Task: Enable source IP disclose in the settings of audit logs in the organization "ryshabh2k".
Action: Mouse moved to (976, 98)
Screenshot: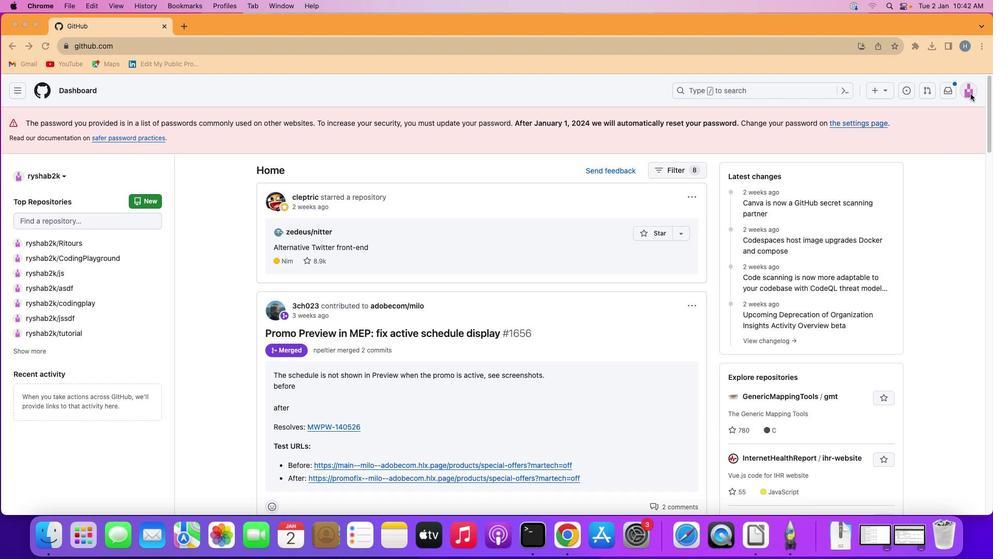 
Action: Mouse pressed left at (976, 98)
Screenshot: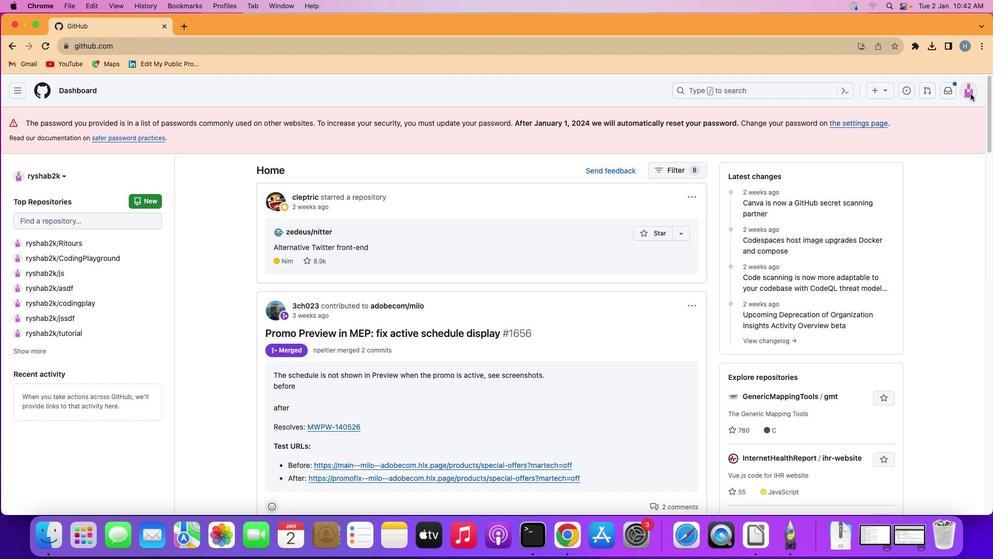 
Action: Mouse moved to (975, 96)
Screenshot: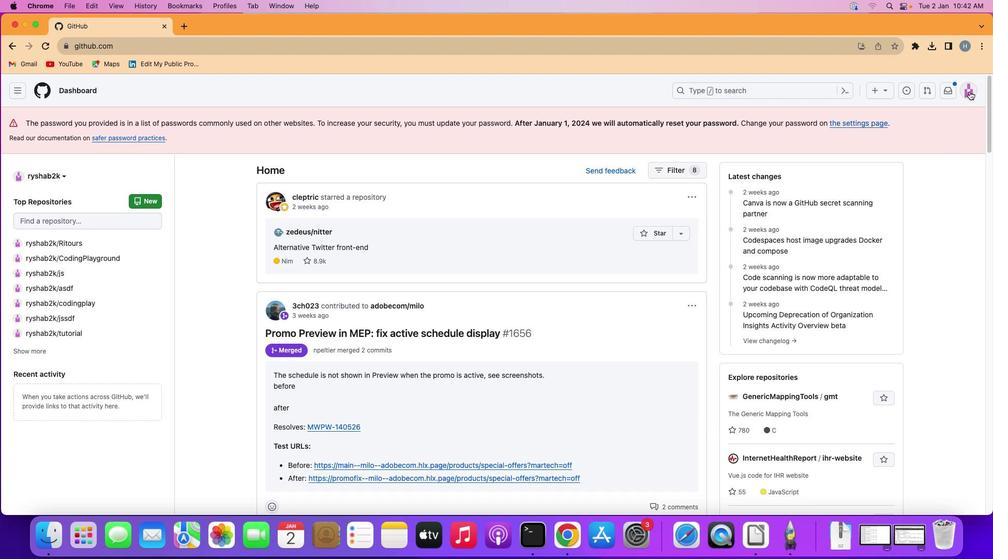
Action: Mouse pressed left at (975, 96)
Screenshot: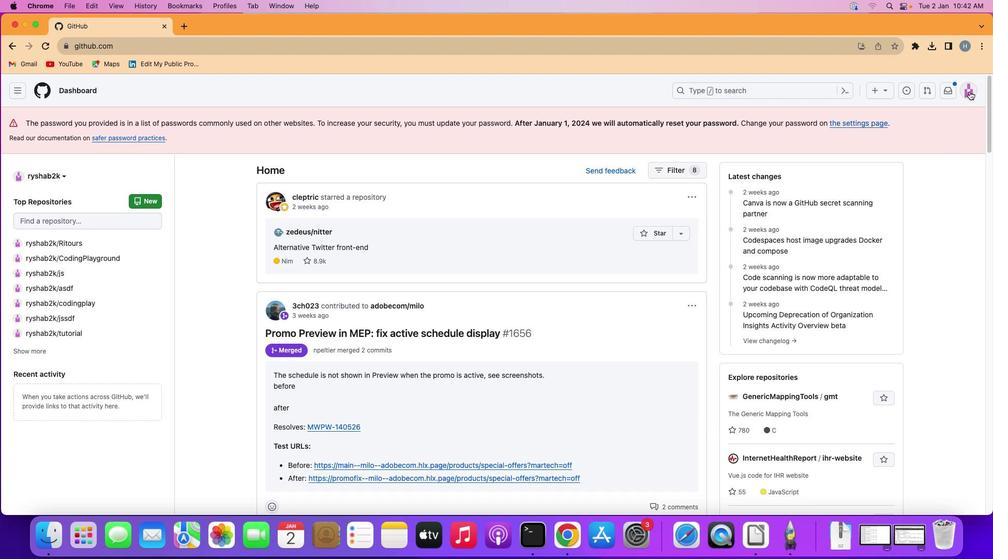 
Action: Mouse moved to (907, 220)
Screenshot: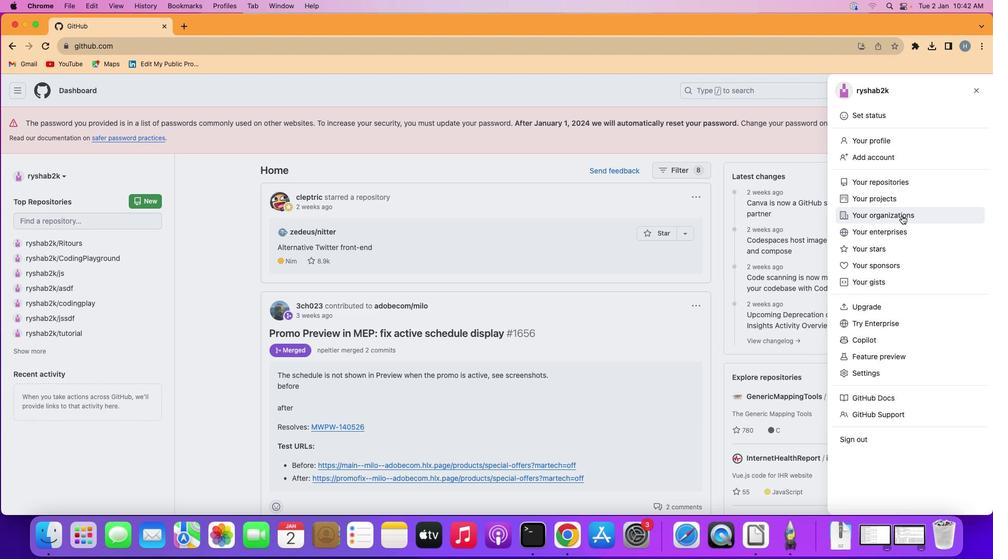 
Action: Mouse pressed left at (907, 220)
Screenshot: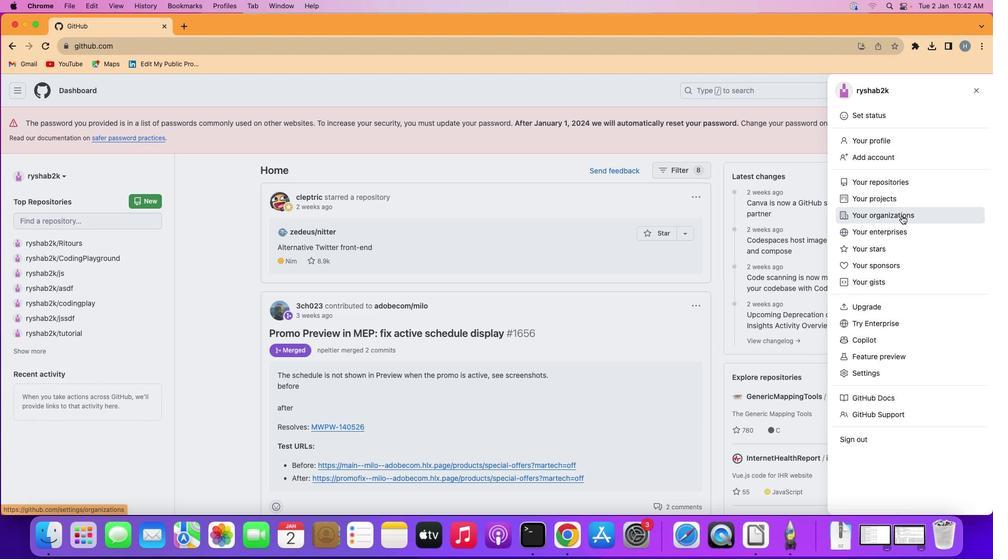 
Action: Mouse moved to (757, 255)
Screenshot: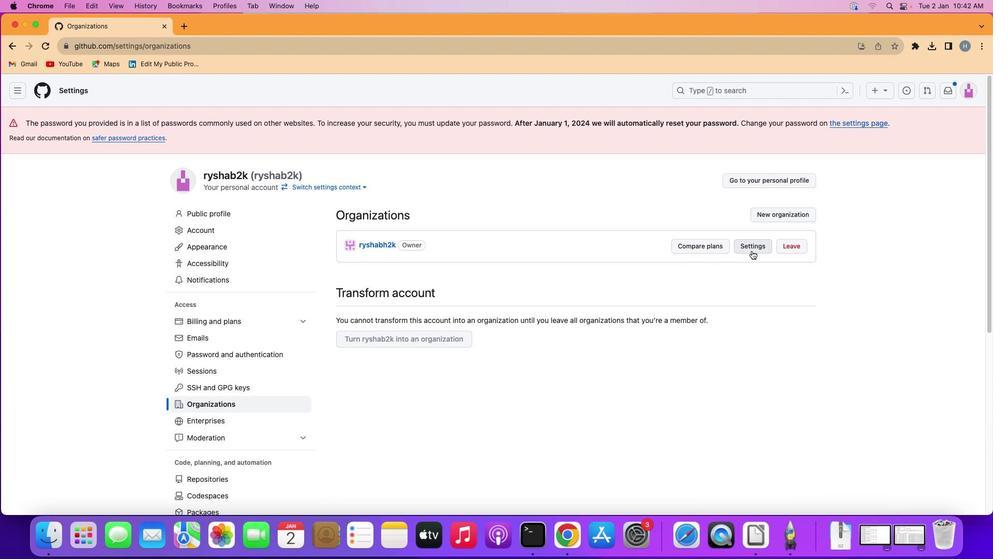 
Action: Mouse pressed left at (757, 255)
Screenshot: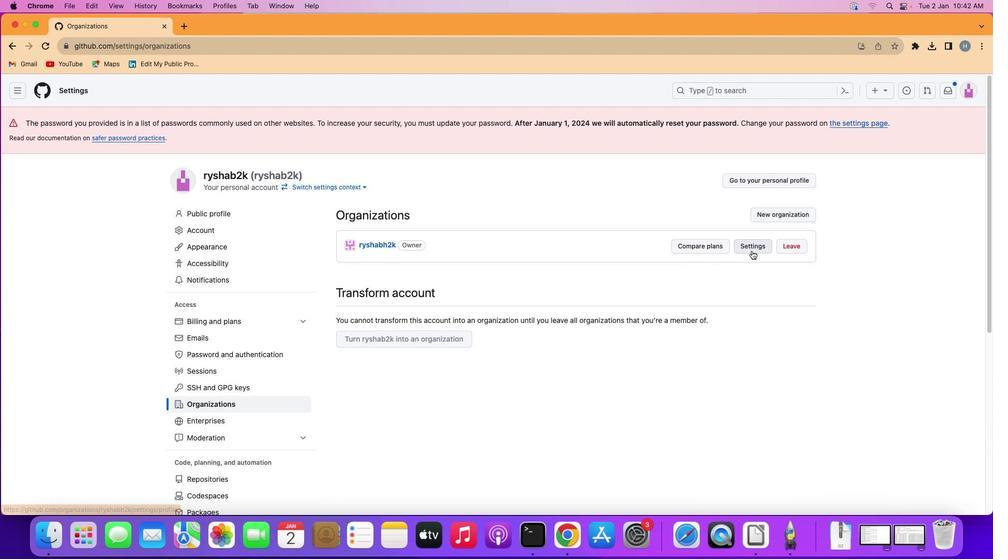 
Action: Mouse moved to (330, 442)
Screenshot: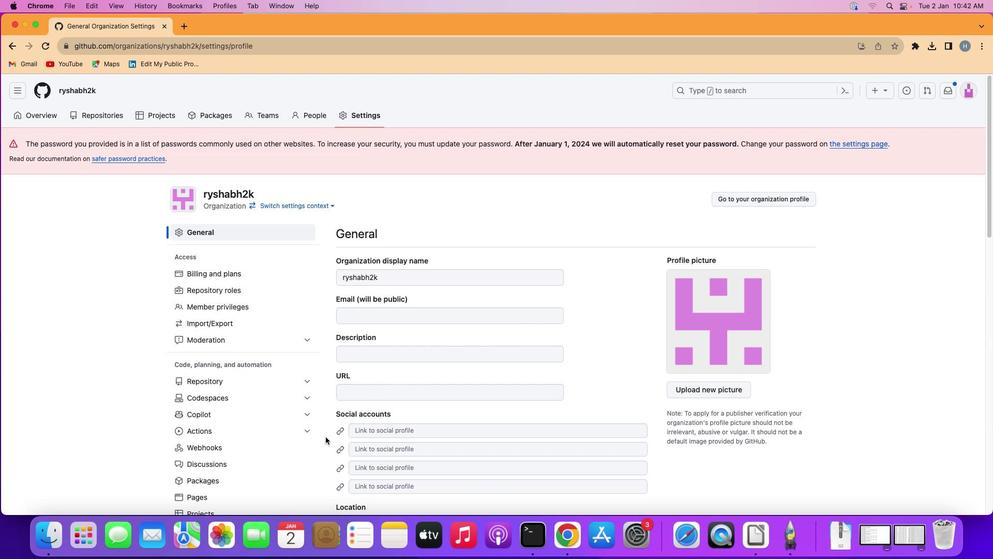 
Action: Mouse scrolled (330, 442) with delta (5, 4)
Screenshot: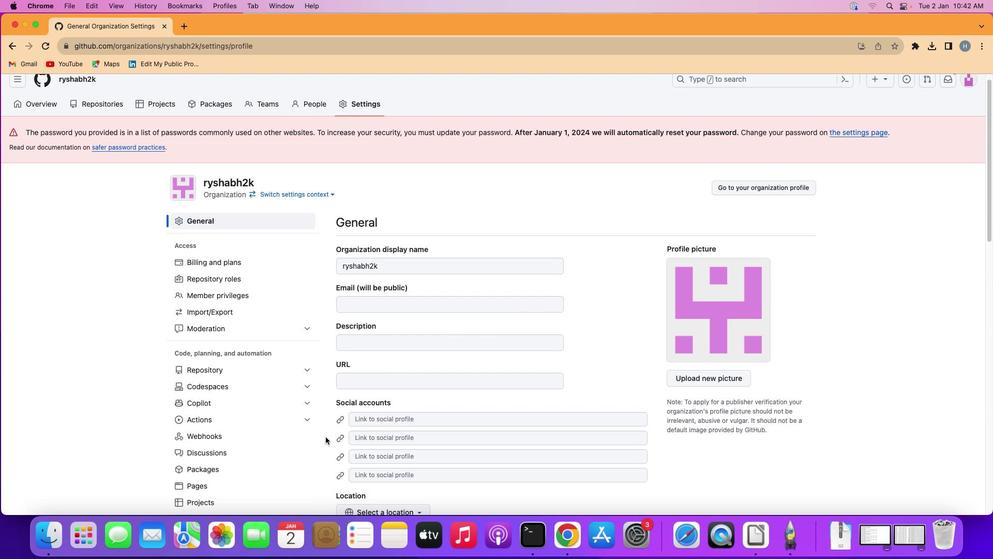 
Action: Mouse scrolled (330, 442) with delta (5, 4)
Screenshot: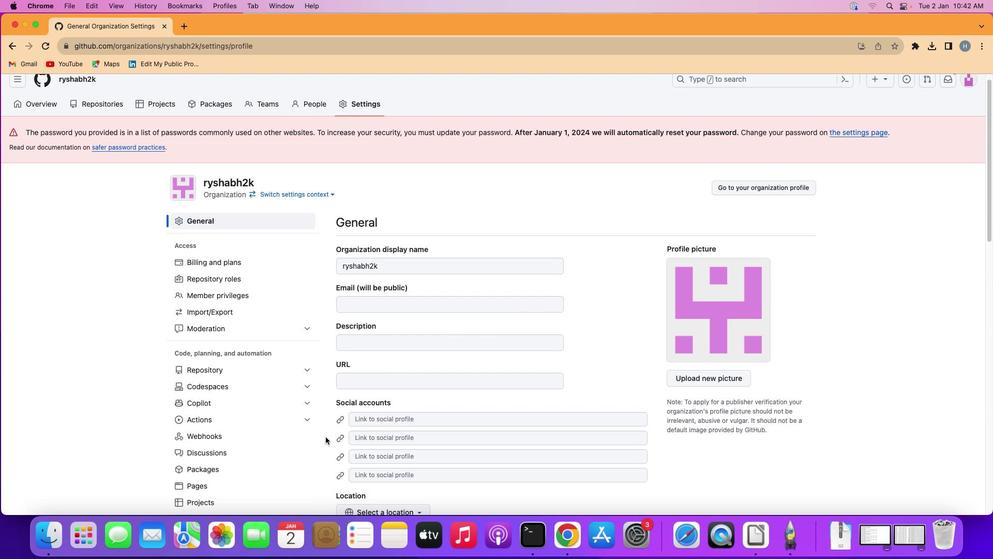 
Action: Mouse scrolled (330, 442) with delta (5, 4)
Screenshot: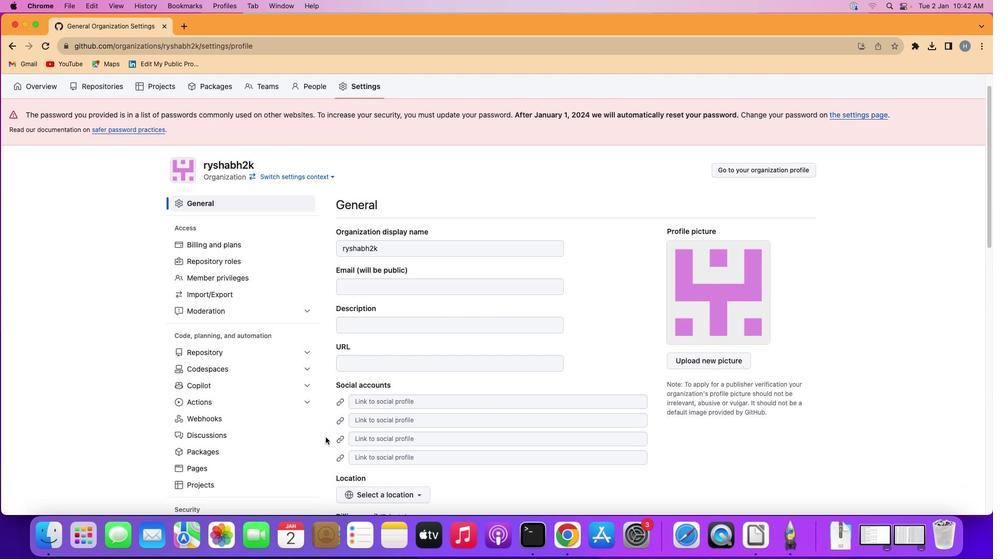 
Action: Mouse scrolled (330, 442) with delta (5, 4)
Screenshot: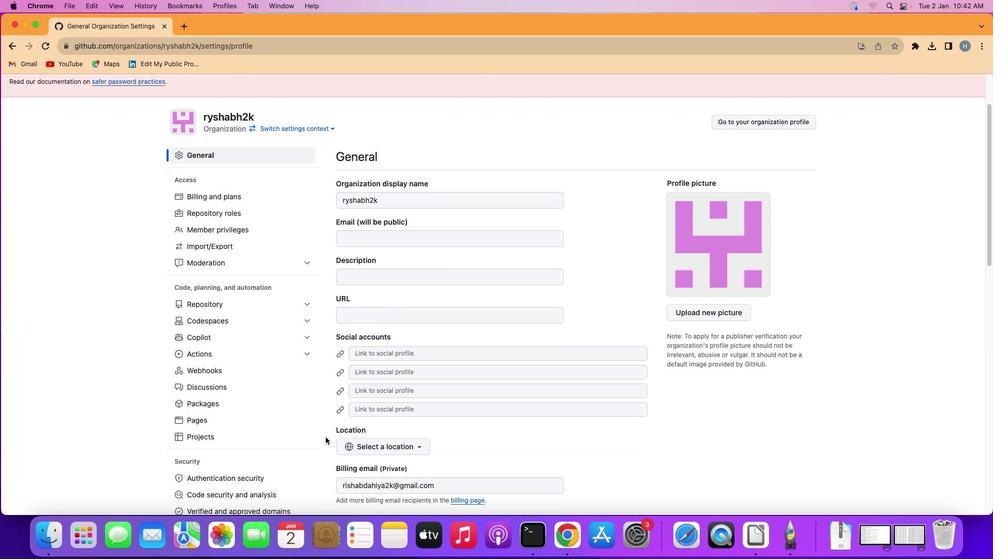 
Action: Mouse scrolled (330, 442) with delta (5, 4)
Screenshot: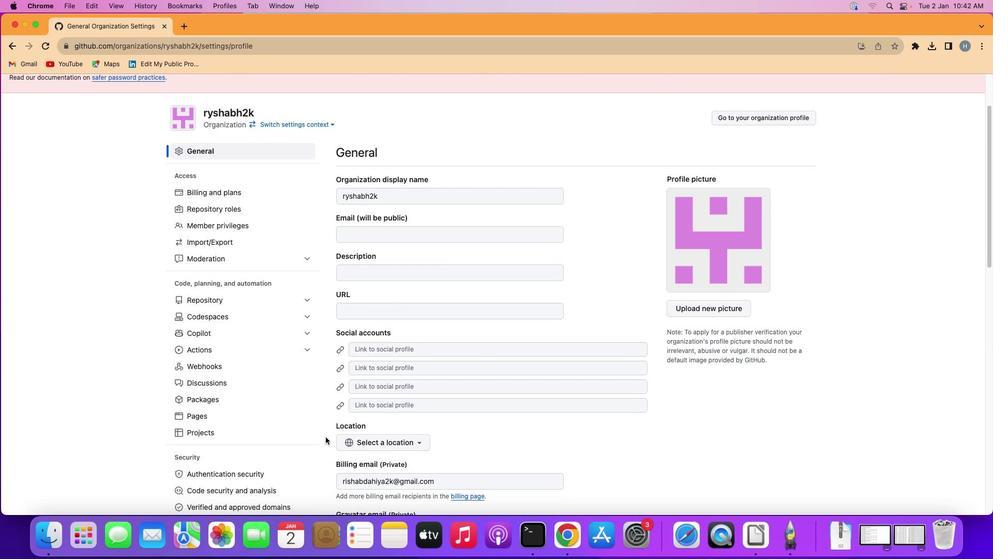 
Action: Mouse scrolled (330, 442) with delta (5, 4)
Screenshot: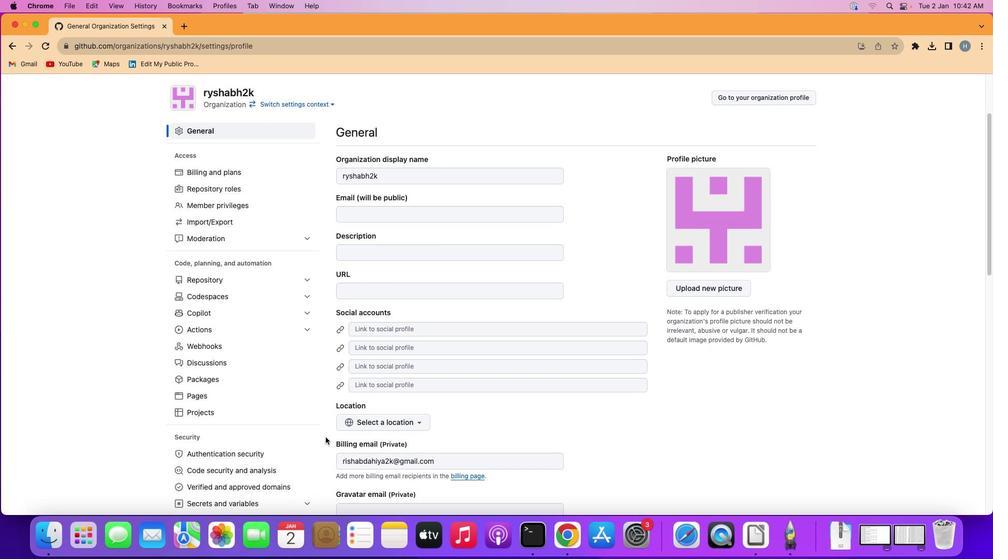 
Action: Mouse scrolled (330, 442) with delta (5, 4)
Screenshot: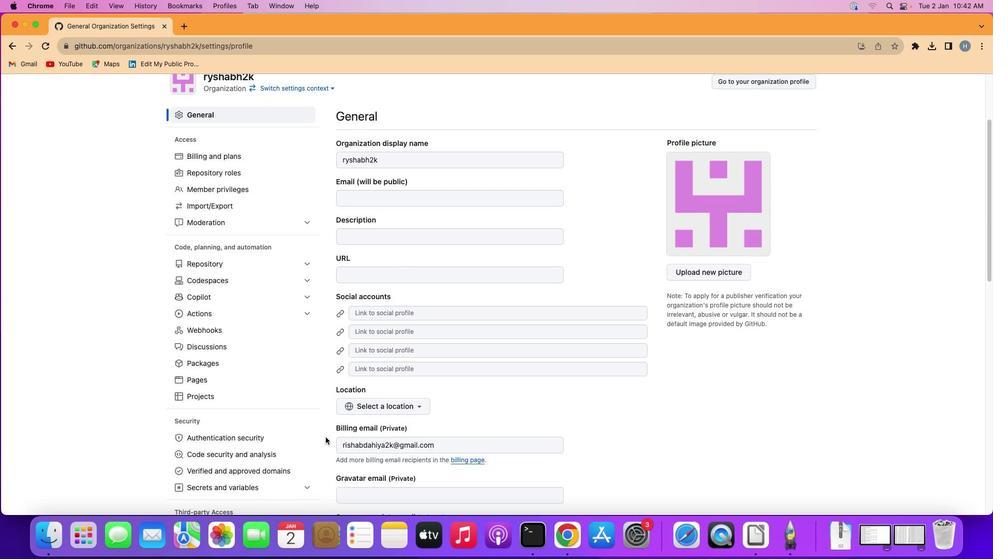 
Action: Mouse scrolled (330, 442) with delta (5, 4)
Screenshot: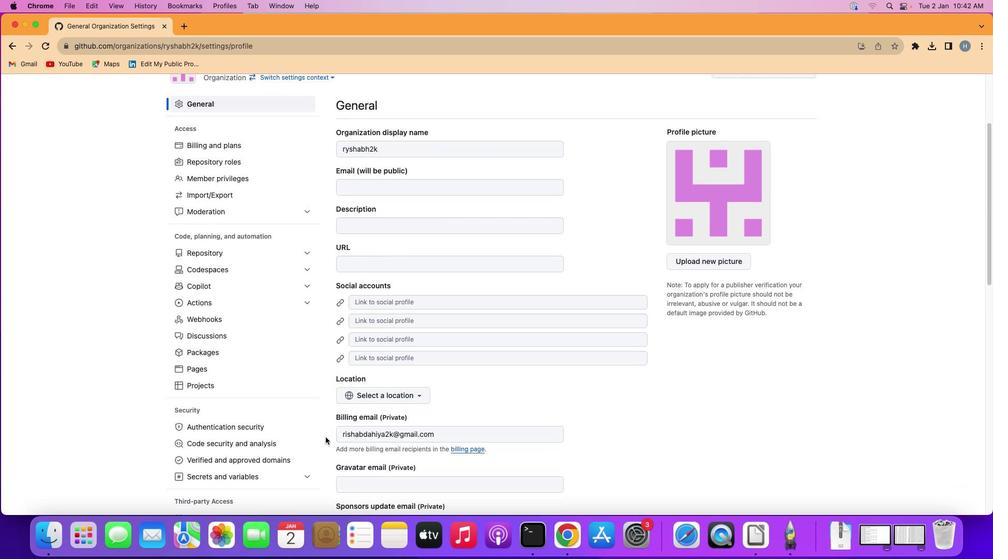 
Action: Mouse scrolled (330, 442) with delta (5, 4)
Screenshot: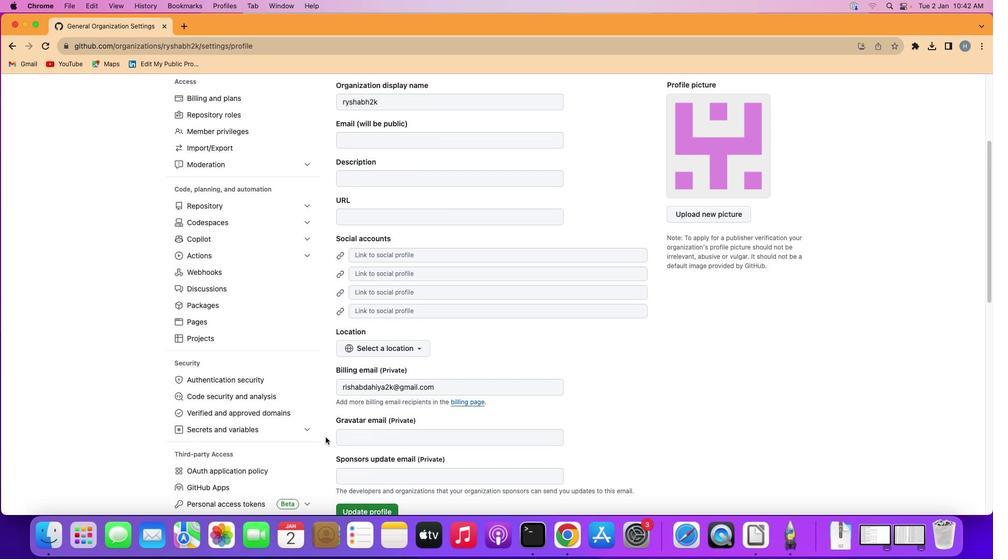 
Action: Mouse scrolled (330, 442) with delta (5, 4)
Screenshot: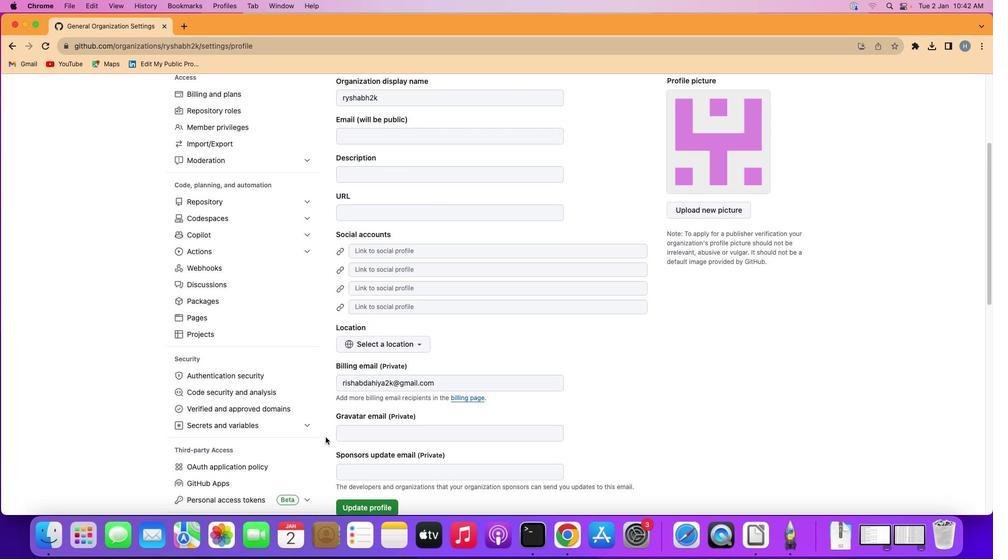 
Action: Mouse scrolled (330, 442) with delta (5, 4)
Screenshot: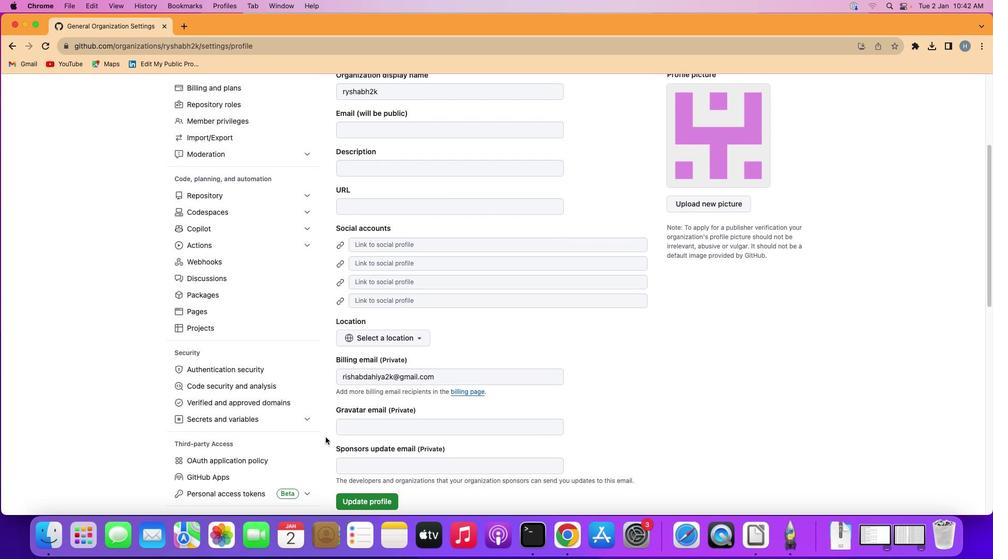 
Action: Mouse scrolled (330, 442) with delta (5, 4)
Screenshot: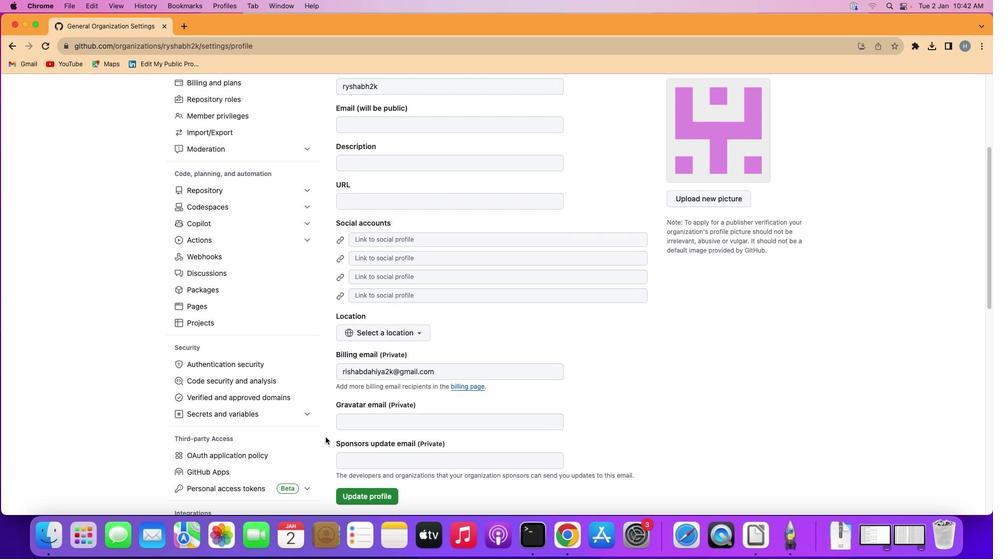 
Action: Mouse scrolled (330, 442) with delta (5, 4)
Screenshot: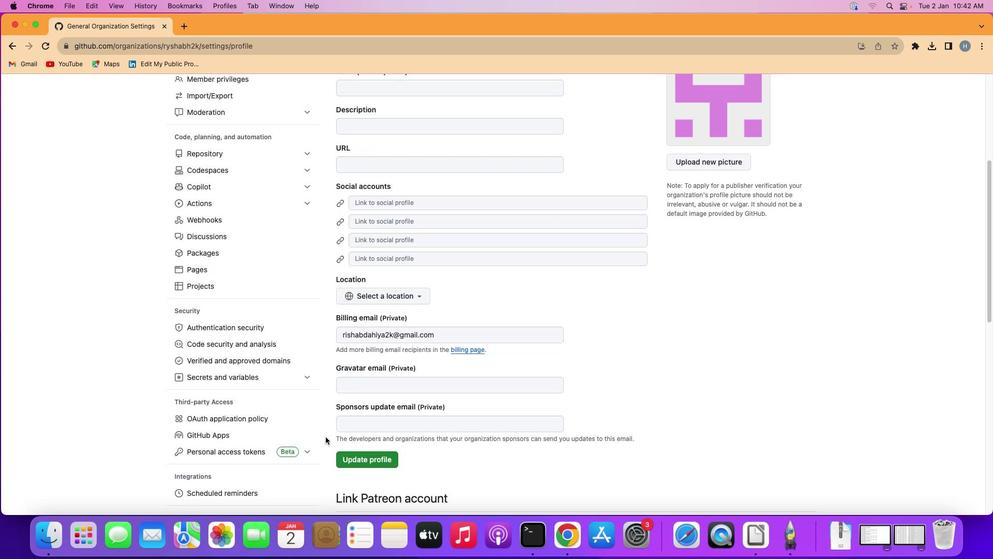 
Action: Mouse scrolled (330, 442) with delta (5, 4)
Screenshot: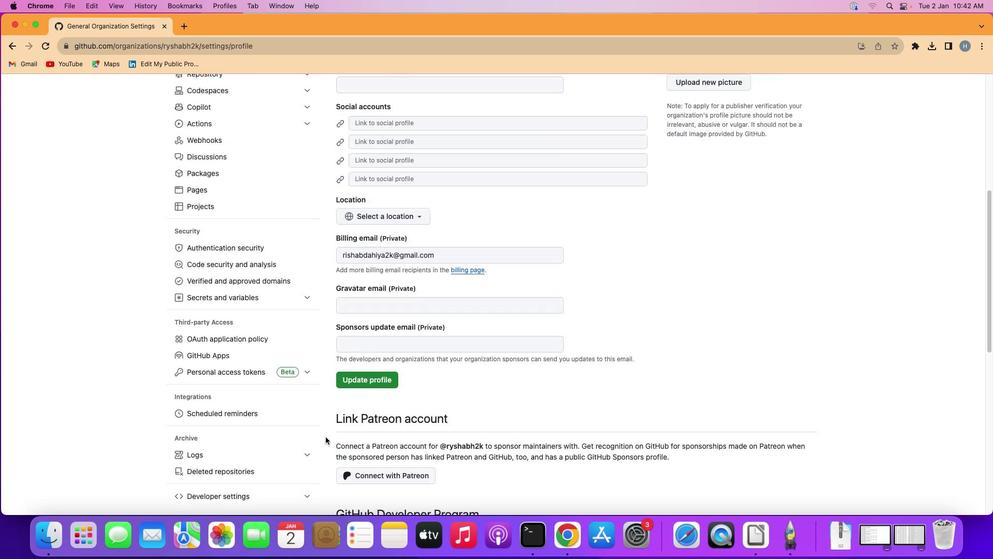 
Action: Mouse scrolled (330, 442) with delta (5, 3)
Screenshot: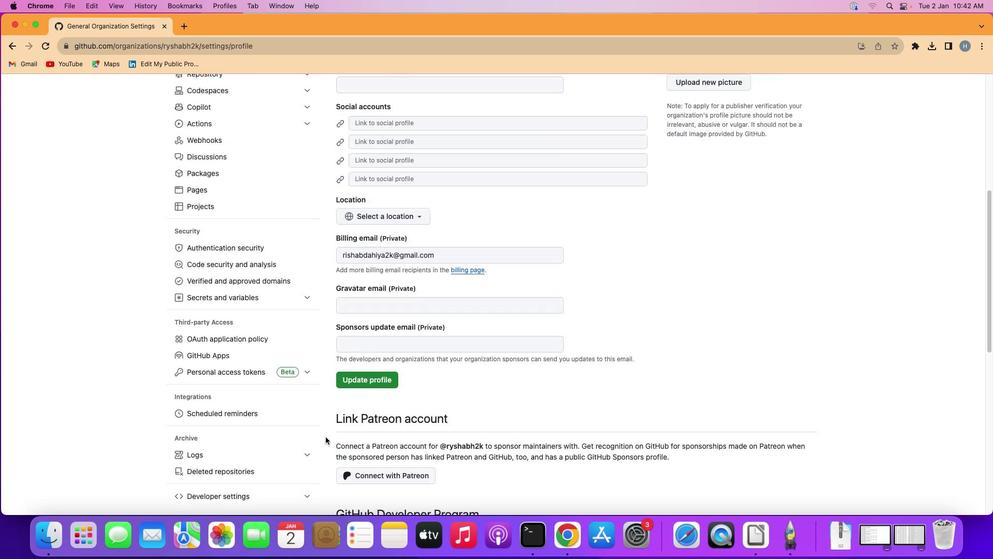 
Action: Mouse scrolled (330, 442) with delta (5, 2)
Screenshot: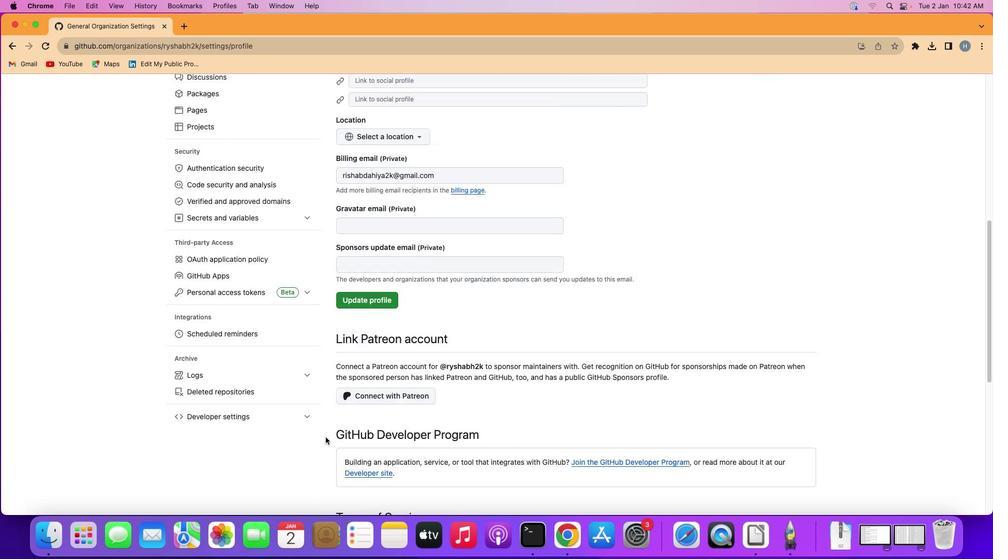
Action: Mouse moved to (305, 356)
Screenshot: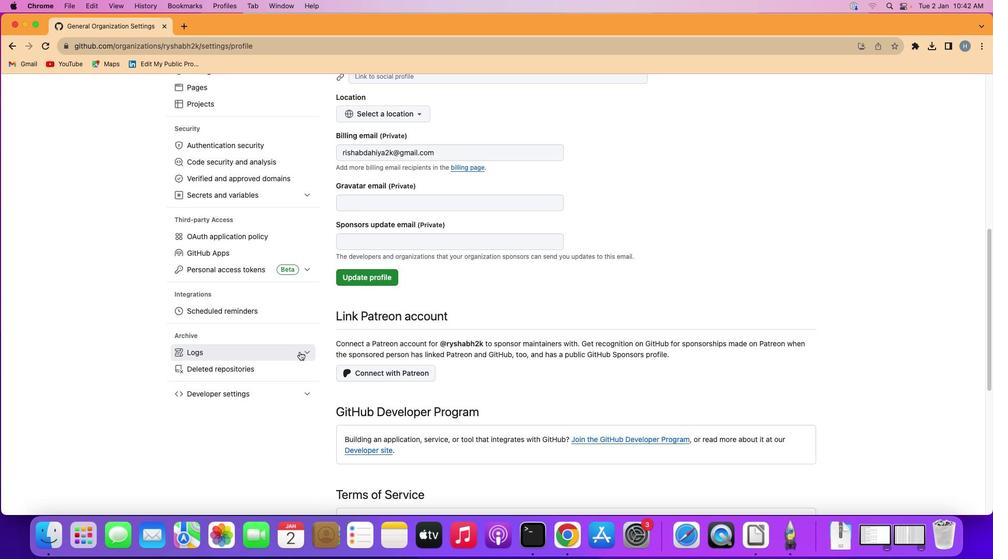 
Action: Mouse pressed left at (305, 356)
Screenshot: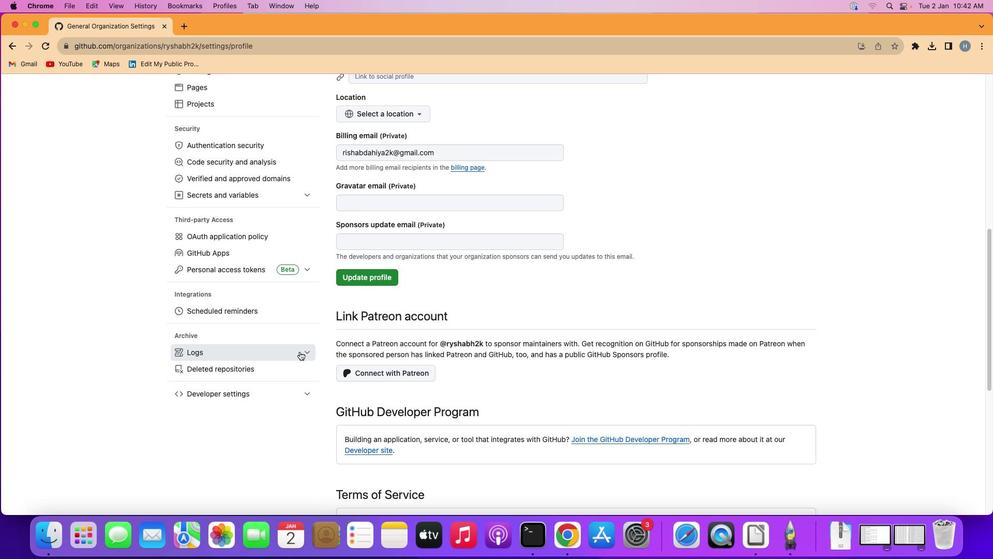 
Action: Mouse moved to (283, 388)
Screenshot: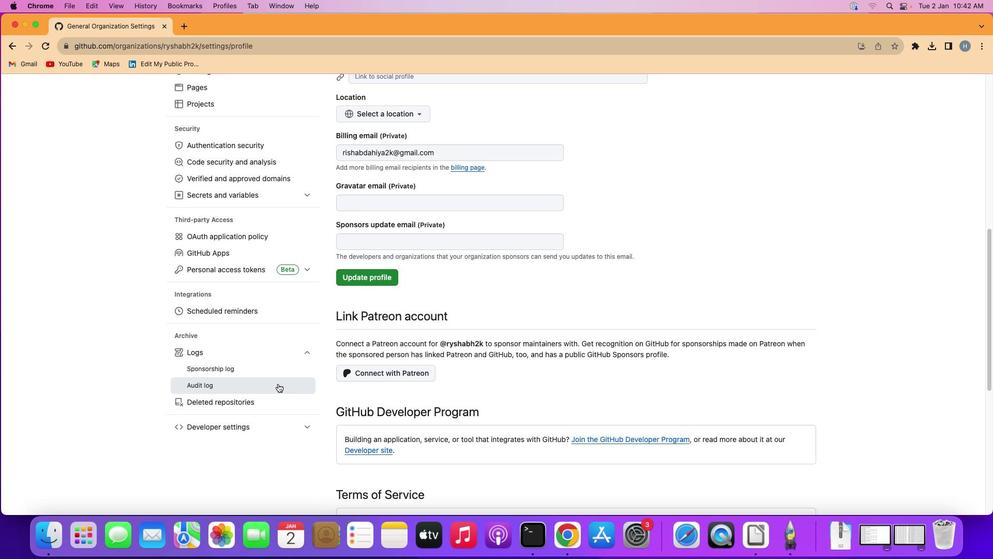 
Action: Mouse pressed left at (283, 388)
Screenshot: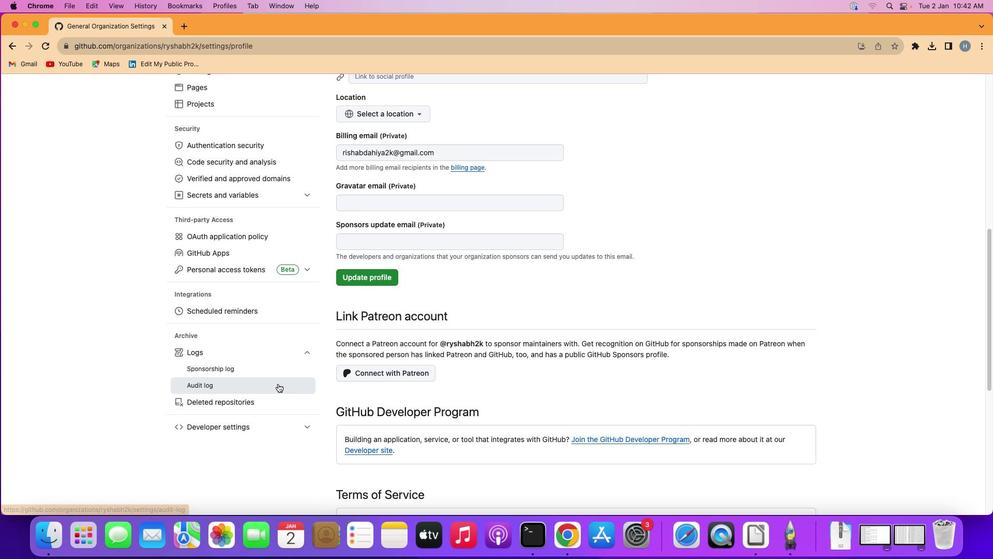 
Action: Mouse moved to (404, 245)
Screenshot: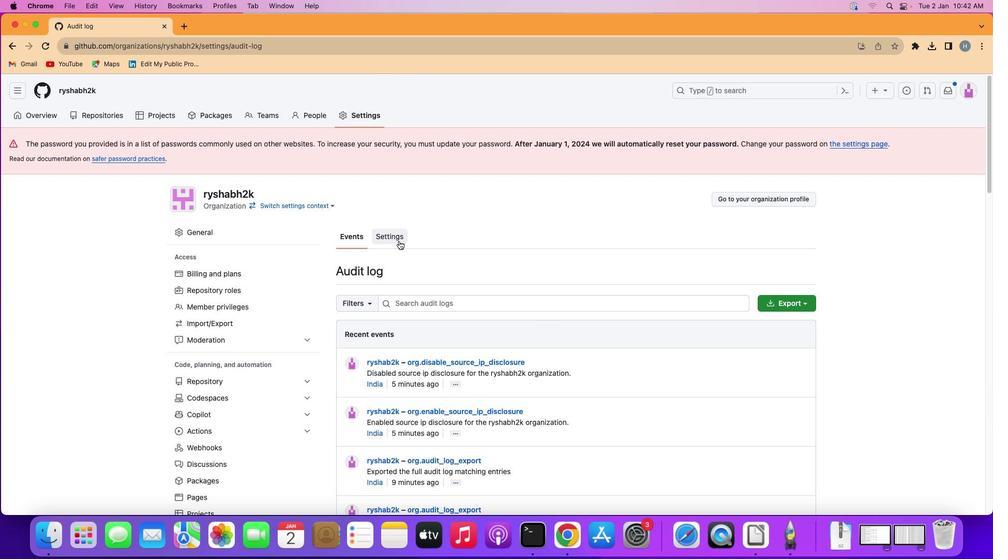 
Action: Mouse pressed left at (404, 245)
Screenshot: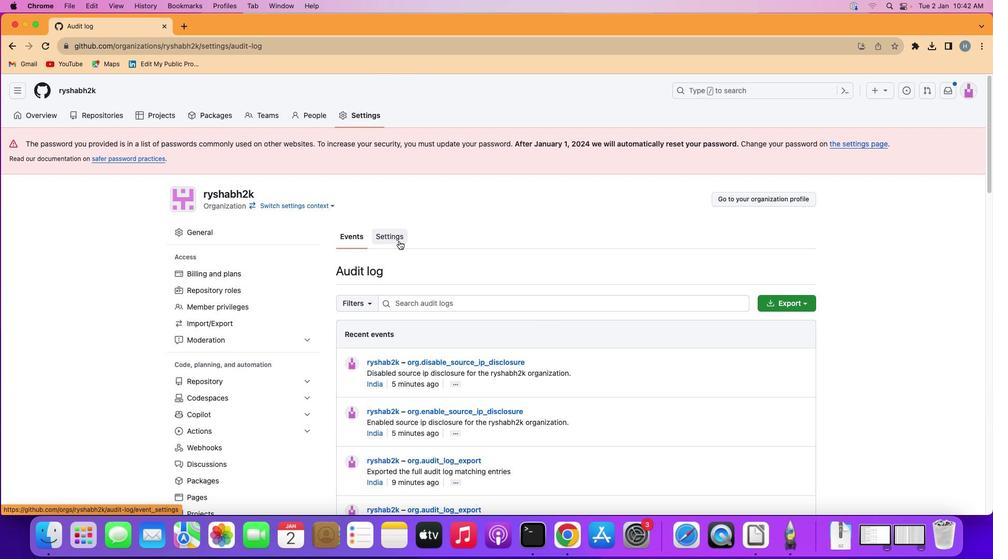 
Action: Mouse moved to (342, 316)
Screenshot: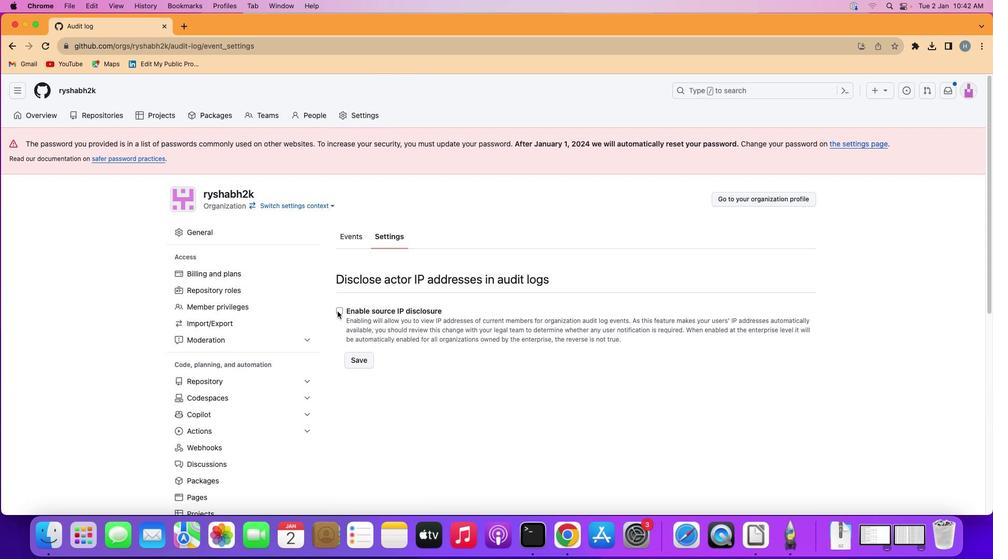 
Action: Mouse pressed left at (342, 316)
Screenshot: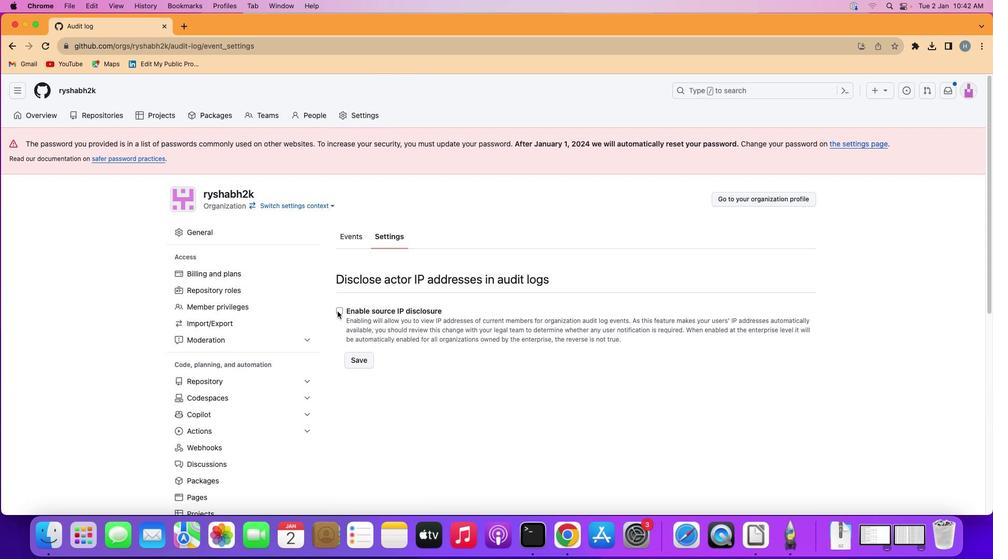
Action: Mouse moved to (365, 364)
Screenshot: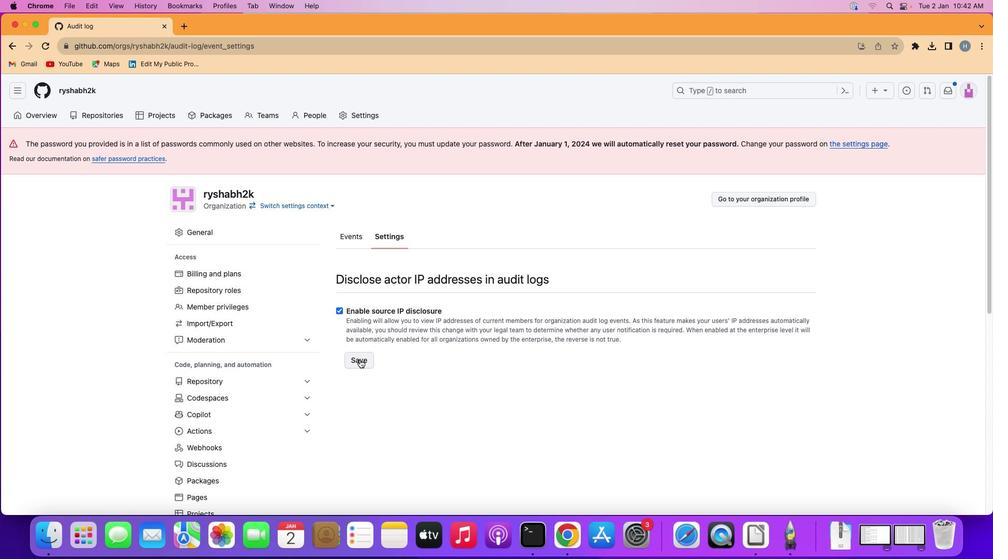 
Action: Mouse pressed left at (365, 364)
Screenshot: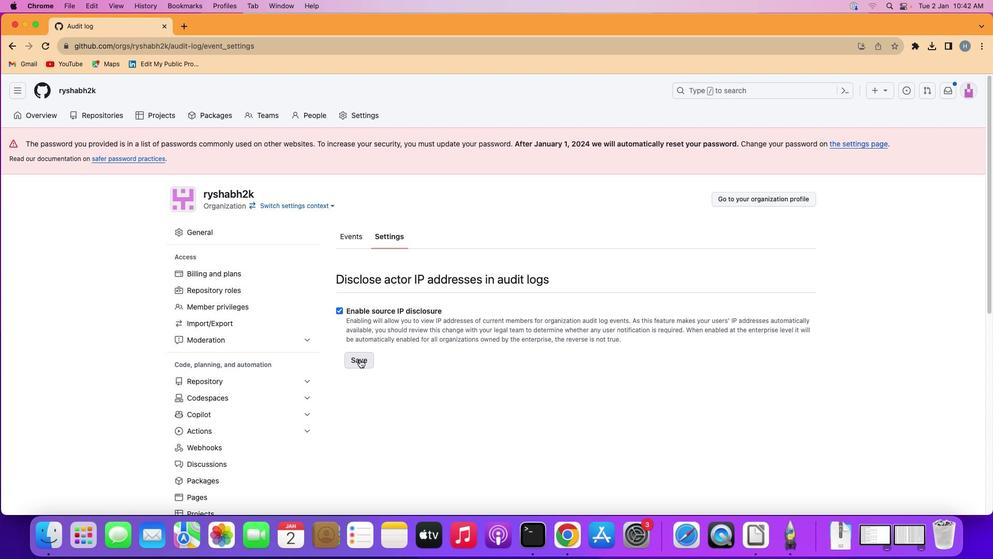
